 Task: Learn more about a recruiter lite.
Action: Mouse moved to (641, 74)
Screenshot: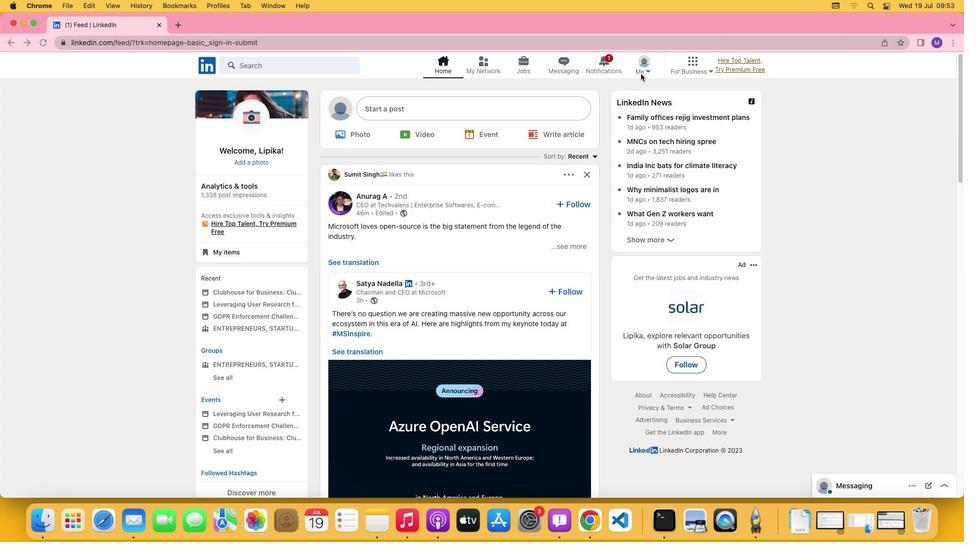 
Action: Mouse pressed left at (641, 74)
Screenshot: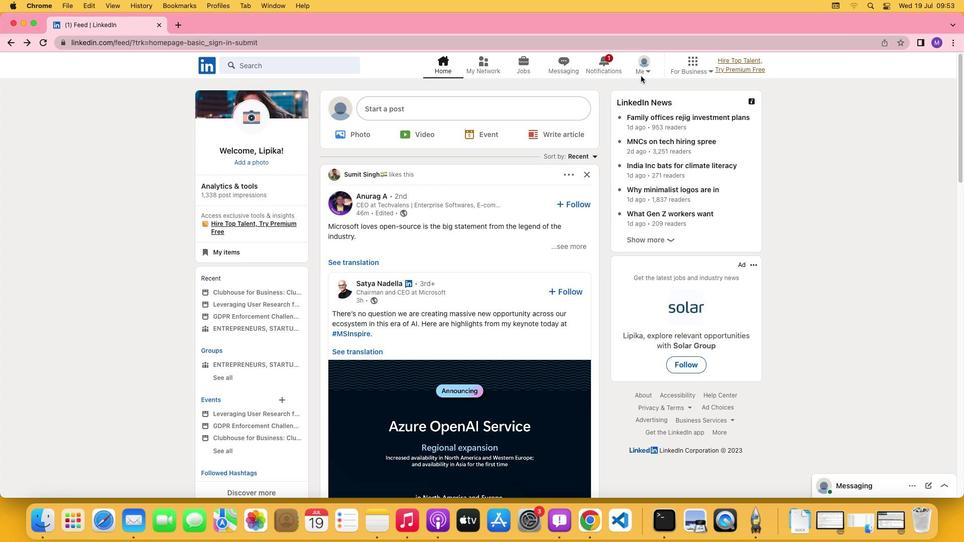 
Action: Mouse moved to (647, 72)
Screenshot: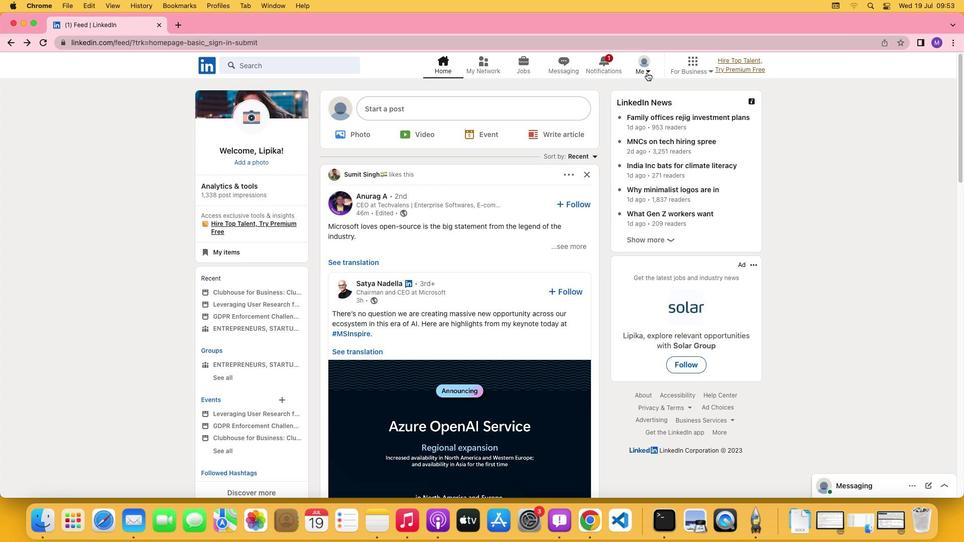 
Action: Mouse pressed left at (647, 72)
Screenshot: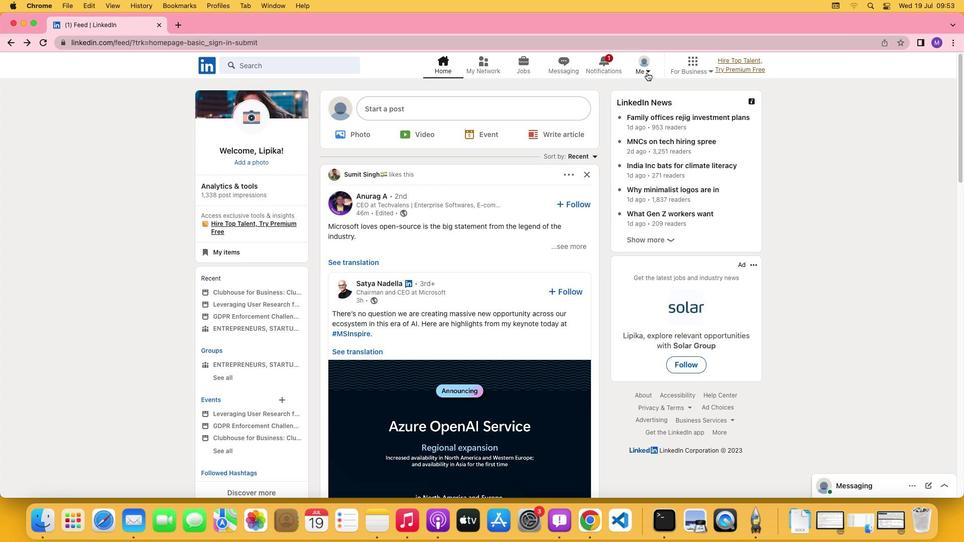 
Action: Mouse moved to (563, 174)
Screenshot: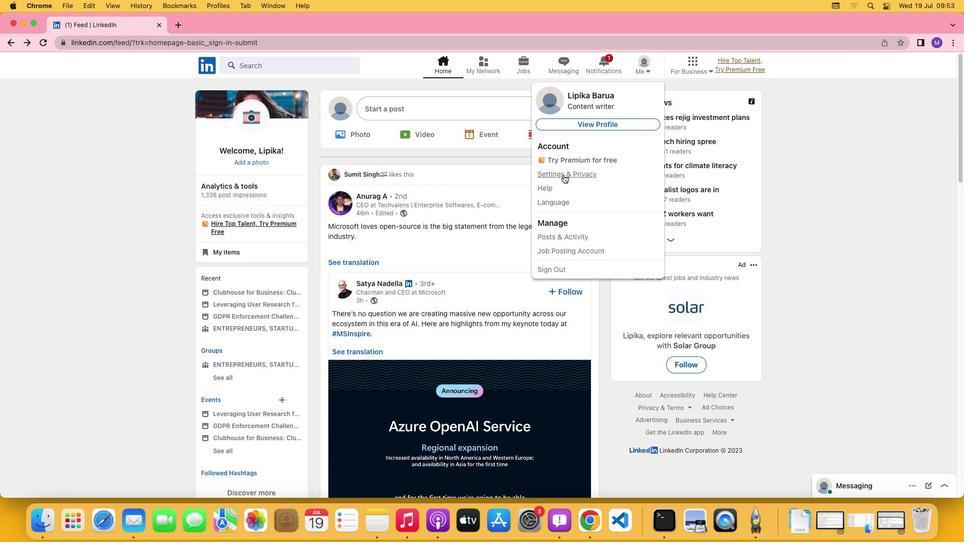 
Action: Mouse pressed left at (563, 174)
Screenshot: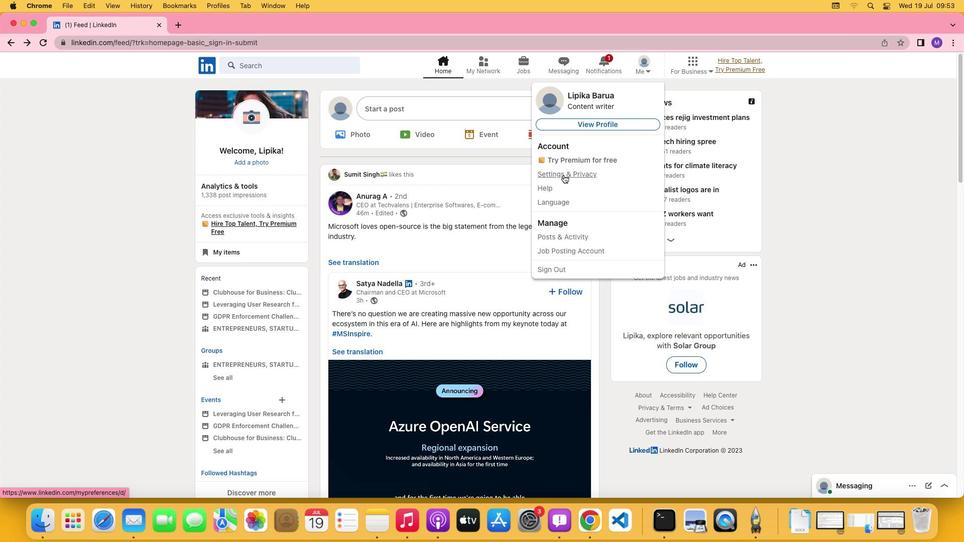 
Action: Mouse moved to (429, 316)
Screenshot: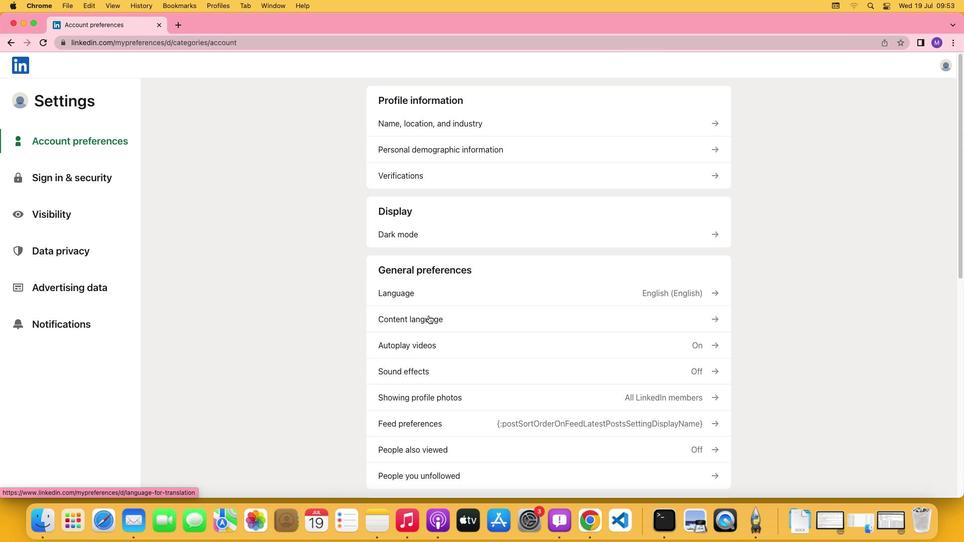 
Action: Mouse scrolled (429, 316) with delta (0, 0)
Screenshot: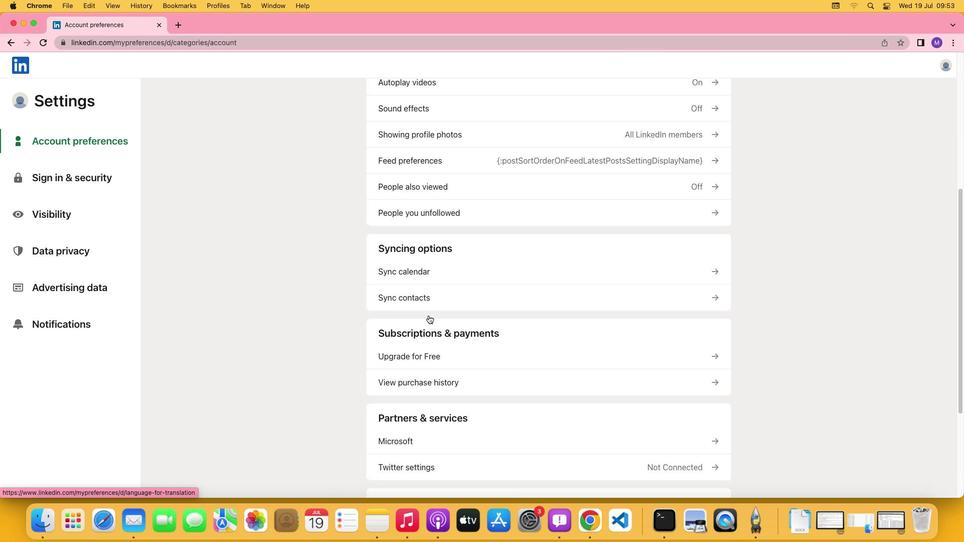 
Action: Mouse scrolled (429, 316) with delta (0, 0)
Screenshot: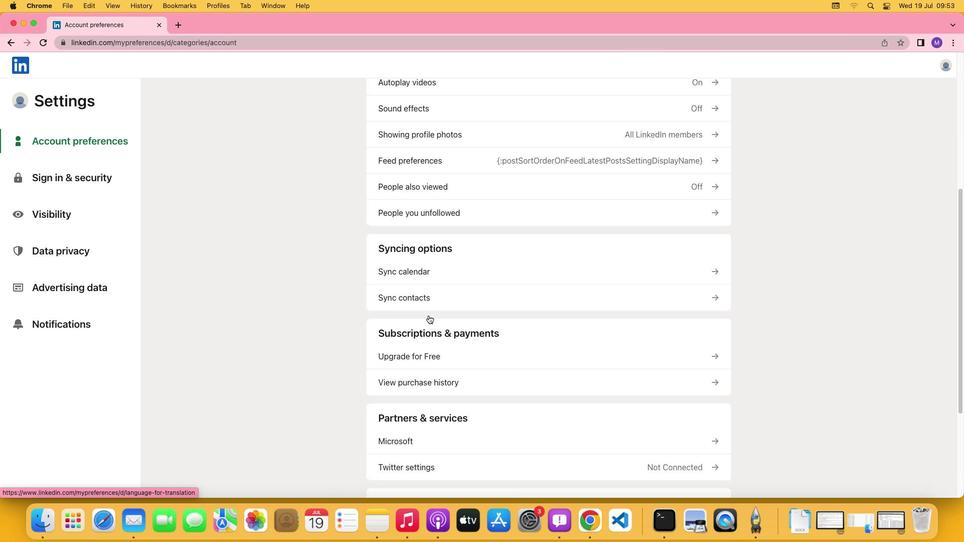 
Action: Mouse scrolled (429, 316) with delta (0, -1)
Screenshot: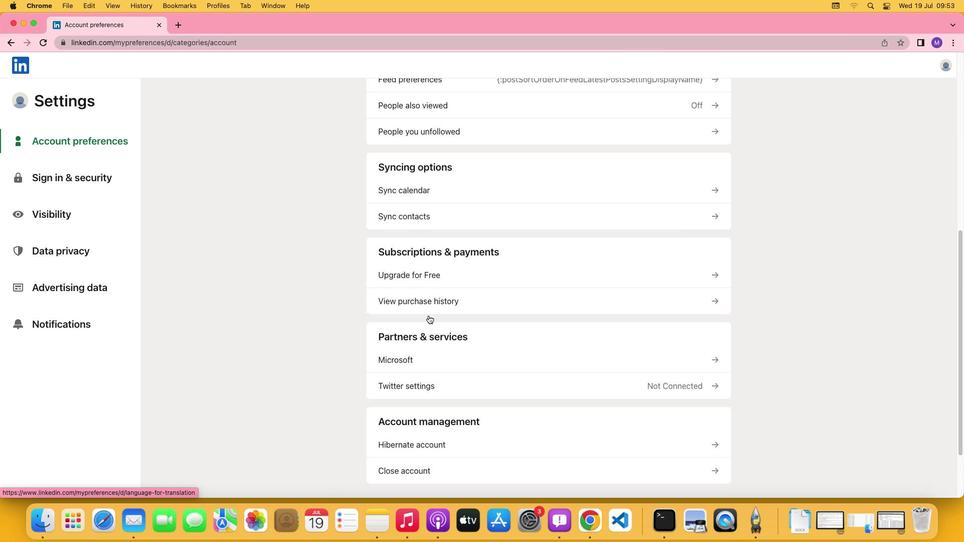 
Action: Mouse scrolled (429, 316) with delta (0, -2)
Screenshot: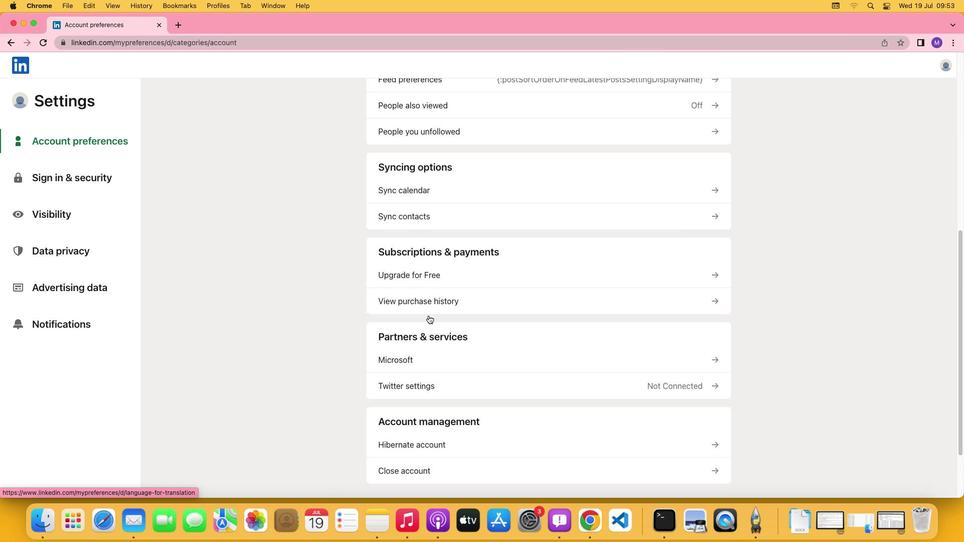 
Action: Mouse scrolled (429, 316) with delta (0, -3)
Screenshot: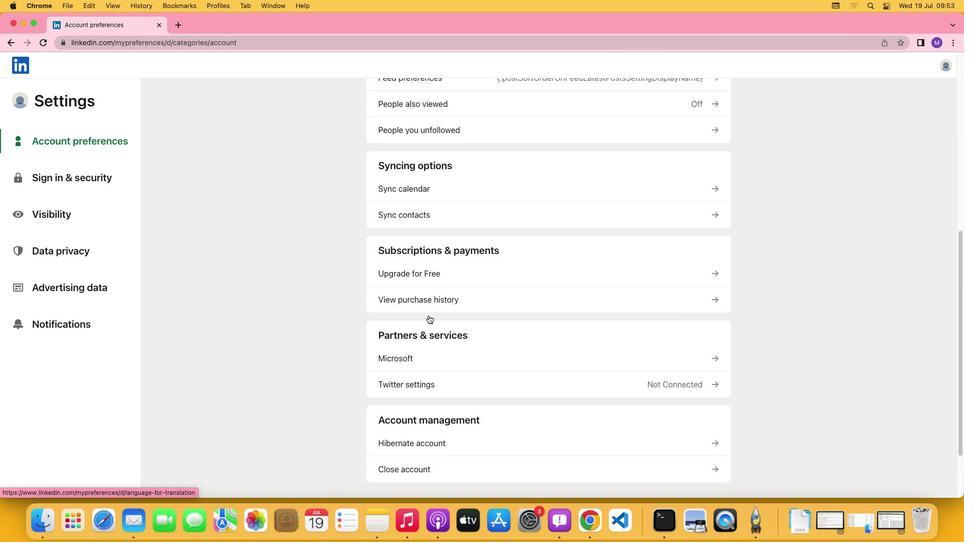 
Action: Mouse scrolled (429, 316) with delta (0, 0)
Screenshot: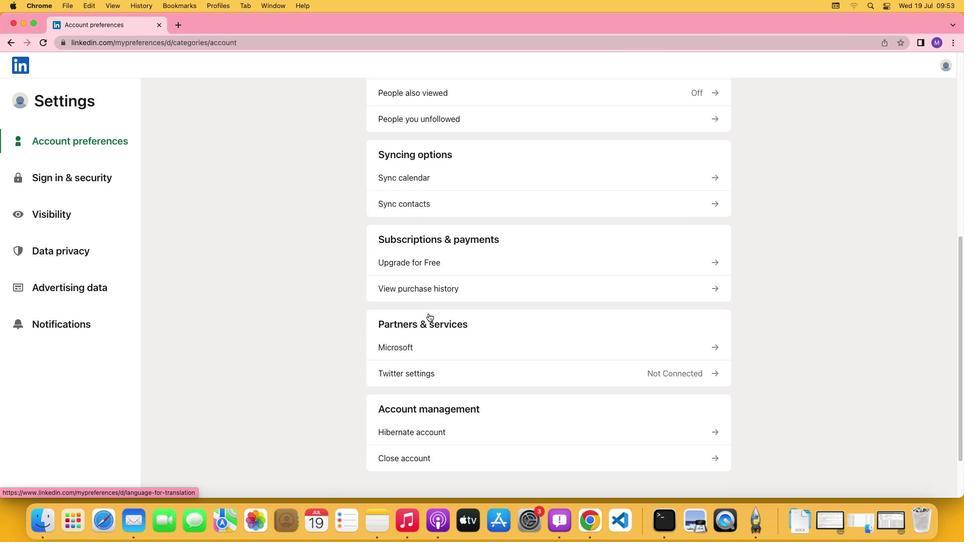 
Action: Mouse scrolled (429, 316) with delta (0, 0)
Screenshot: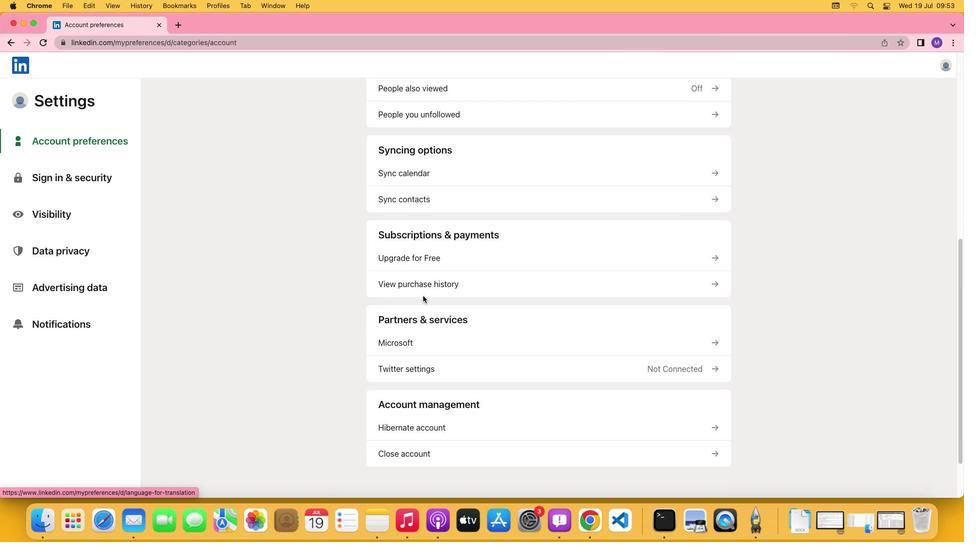 
Action: Mouse moved to (417, 254)
Screenshot: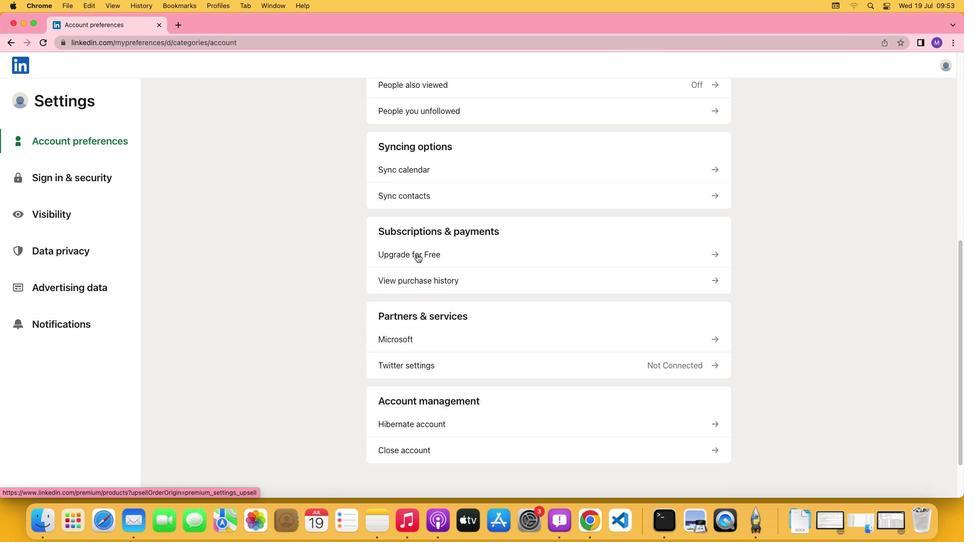 
Action: Mouse pressed left at (417, 254)
Screenshot: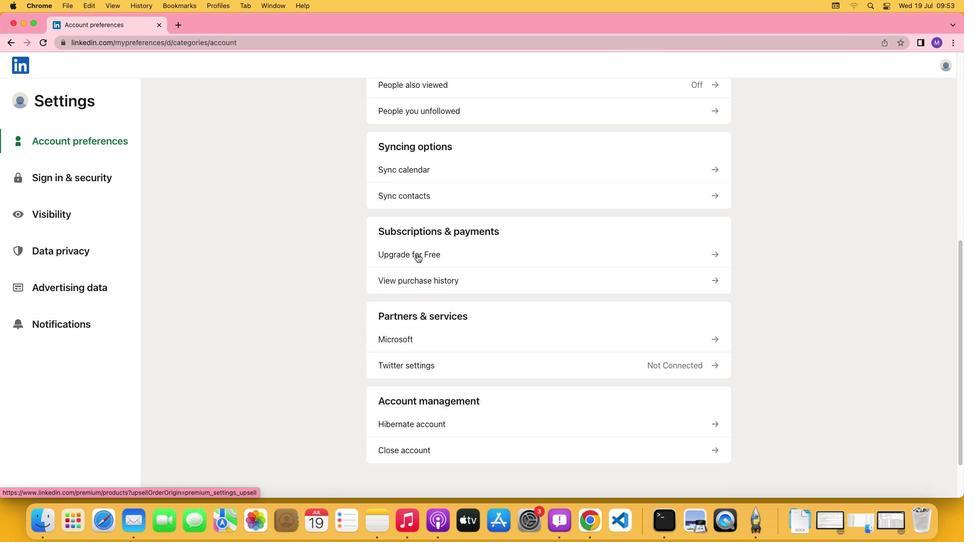 
Action: Mouse moved to (360, 259)
Screenshot: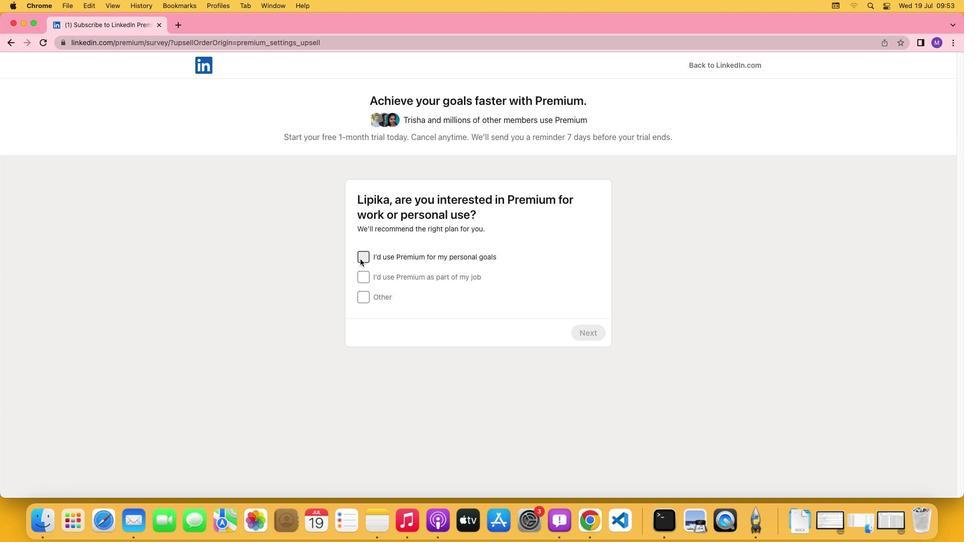 
Action: Mouse pressed left at (360, 259)
Screenshot: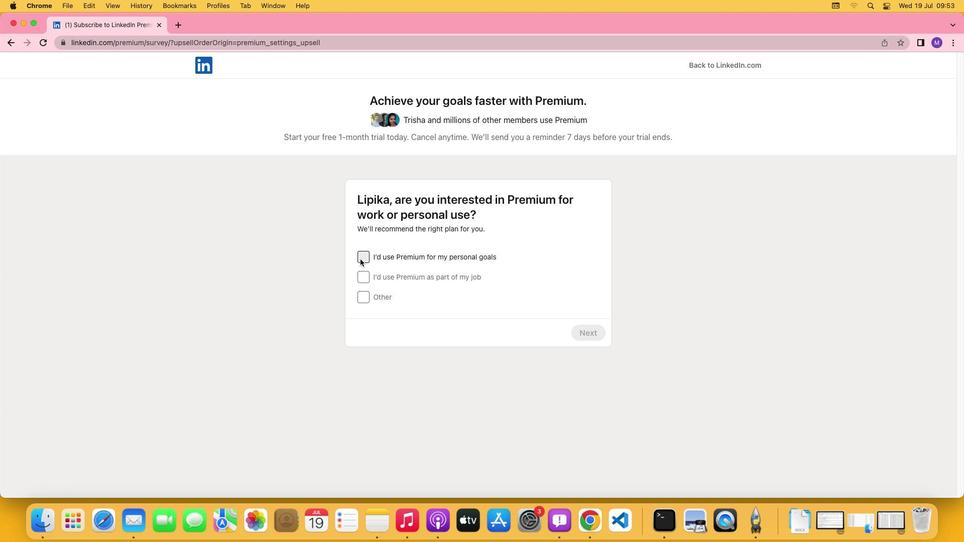 
Action: Mouse moved to (583, 328)
Screenshot: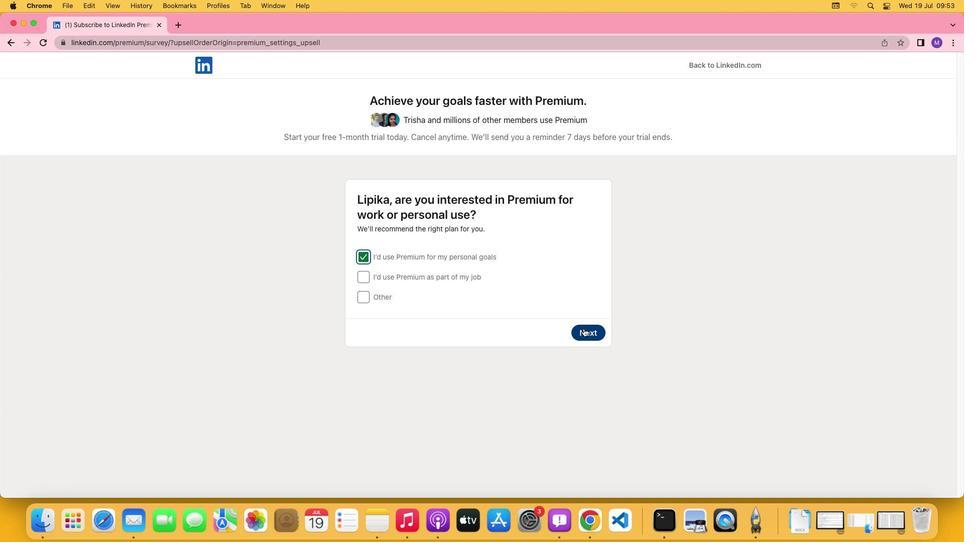 
Action: Mouse pressed left at (583, 328)
Screenshot: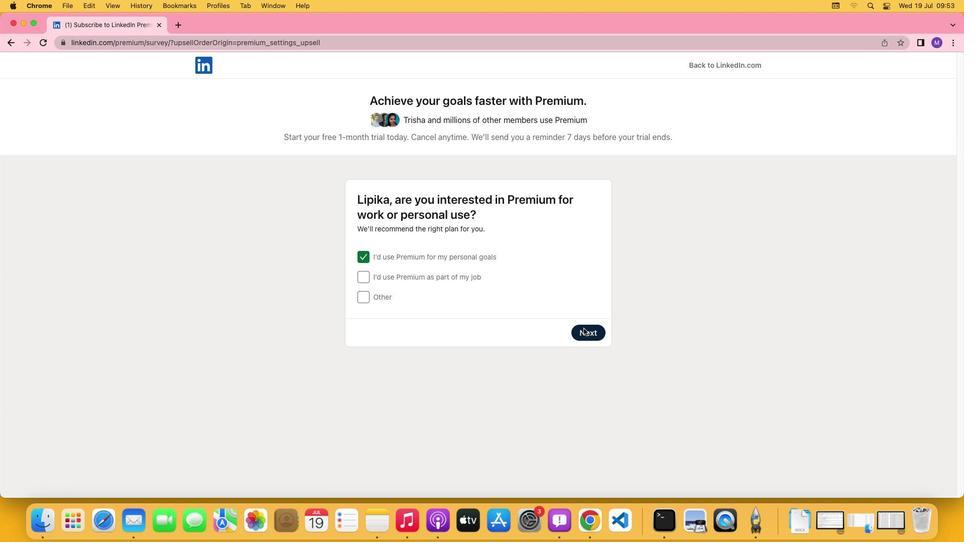 
Action: Mouse moved to (360, 307)
Screenshot: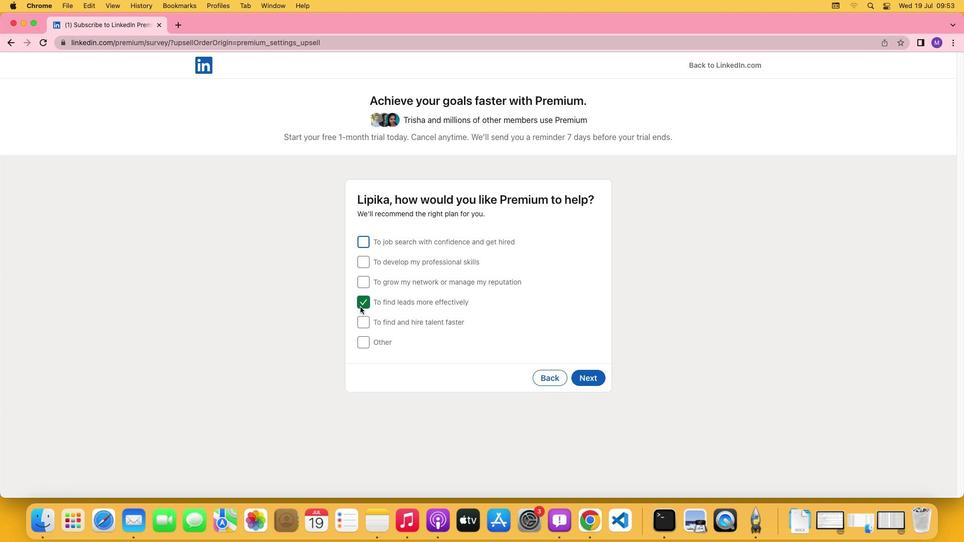 
Action: Mouse pressed left at (360, 307)
Screenshot: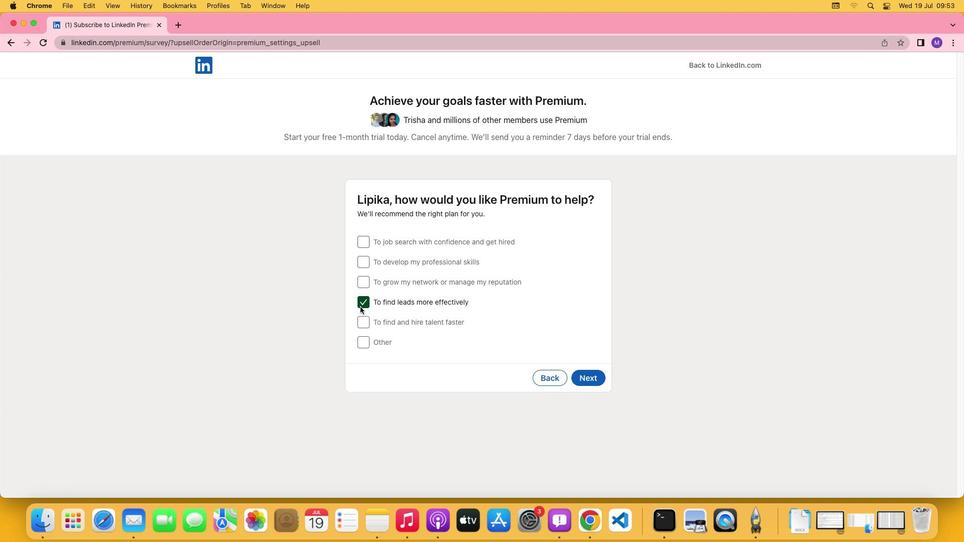 
Action: Mouse moved to (360, 340)
Screenshot: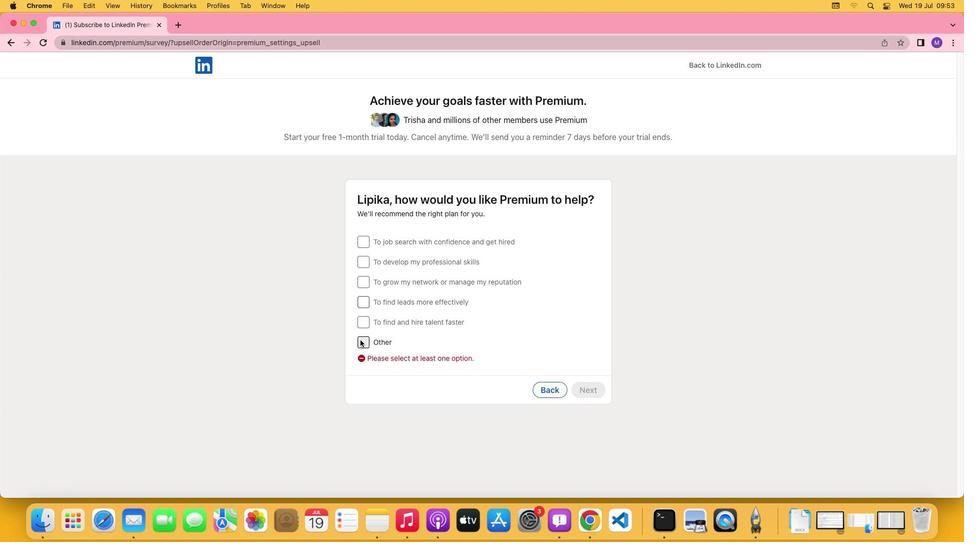 
Action: Mouse pressed left at (360, 340)
Screenshot: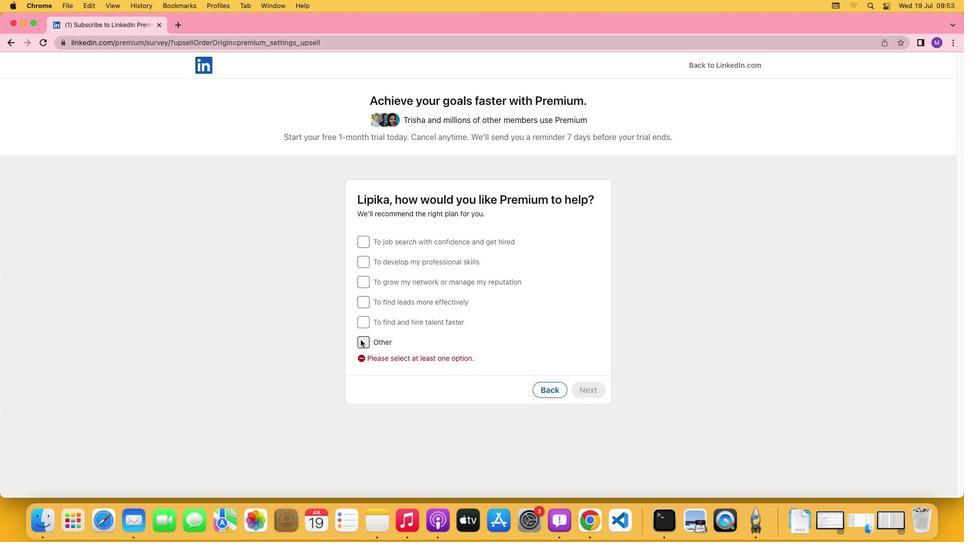 
Action: Mouse moved to (586, 376)
Screenshot: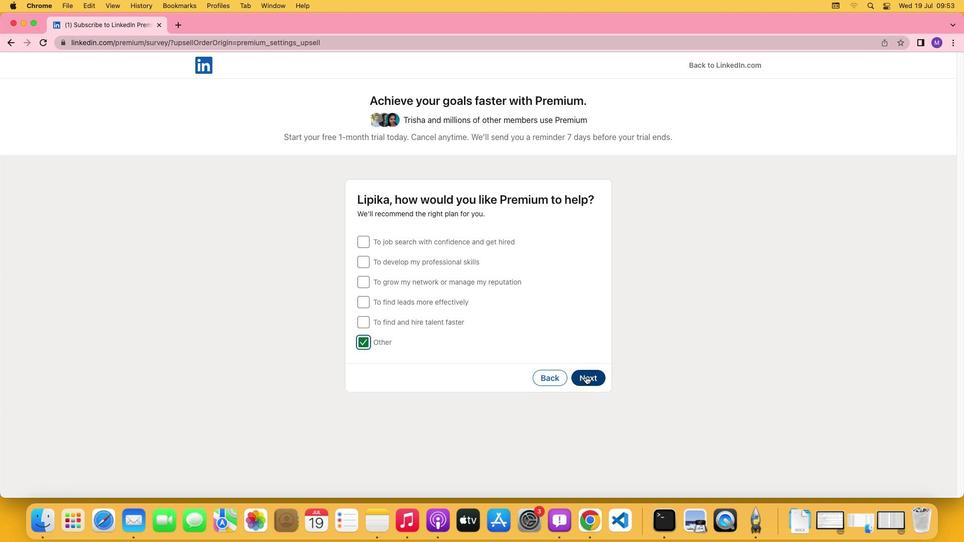 
Action: Mouse pressed left at (586, 376)
Screenshot: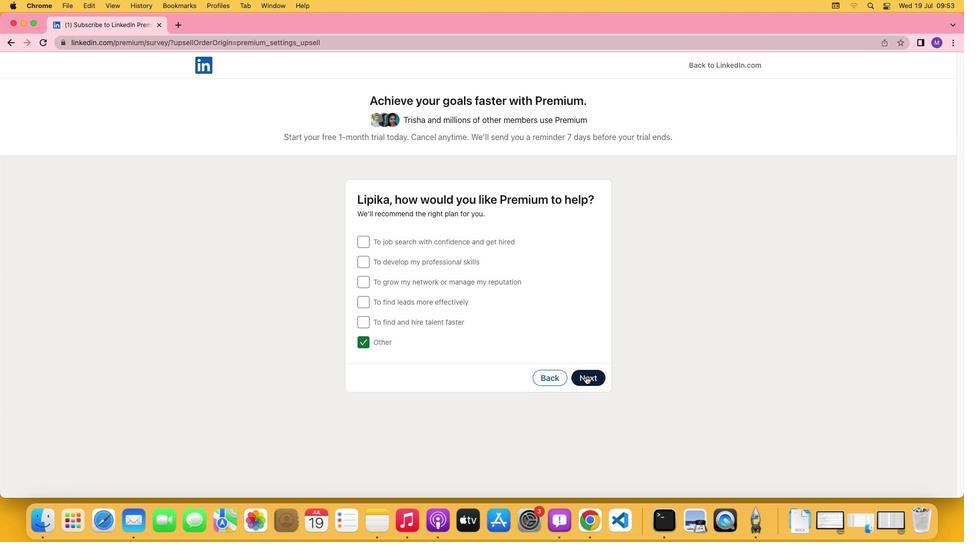 
Action: Mouse moved to (671, 396)
Screenshot: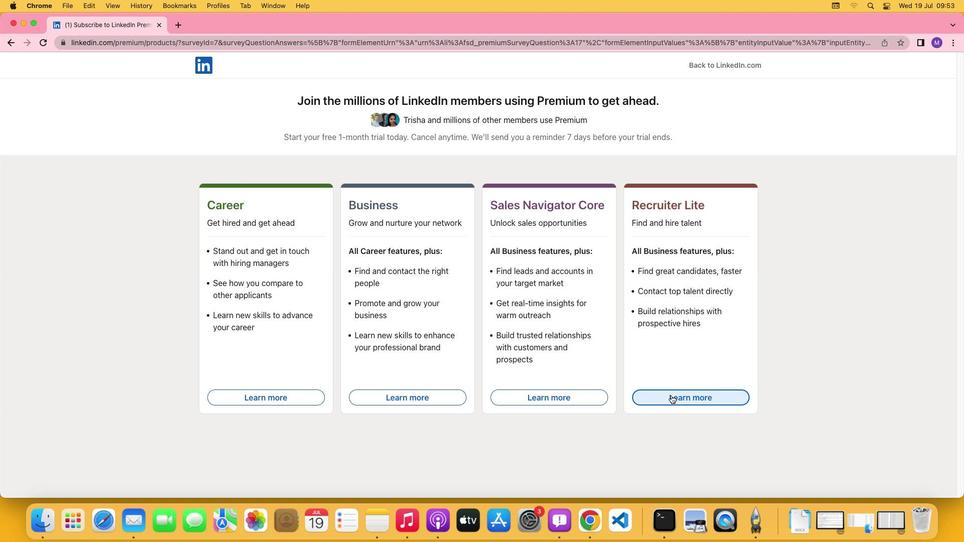 
Action: Mouse pressed left at (671, 396)
Screenshot: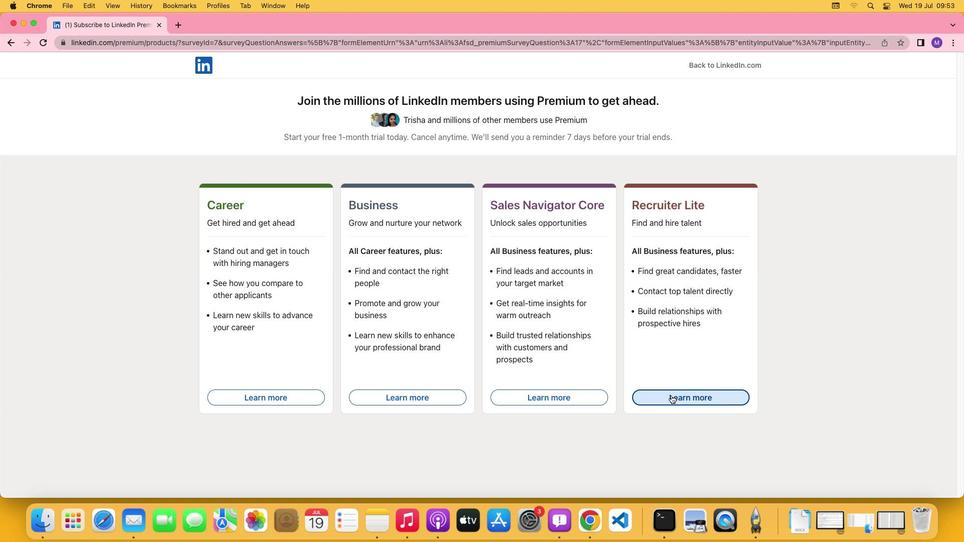 
